 Task: Attach image to message.
Action: Mouse moved to (589, 84)
Screenshot: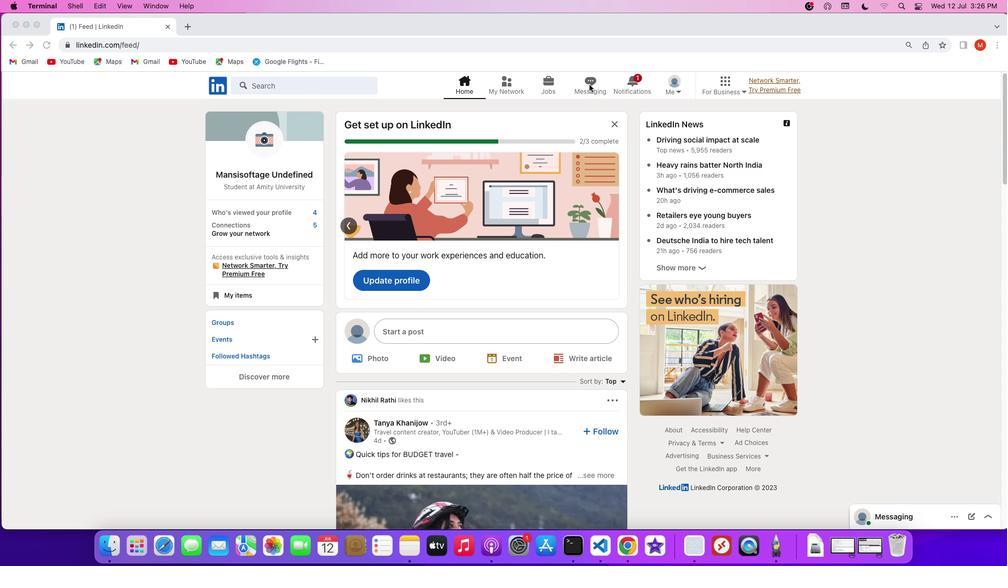 
Action: Mouse pressed left at (589, 84)
Screenshot: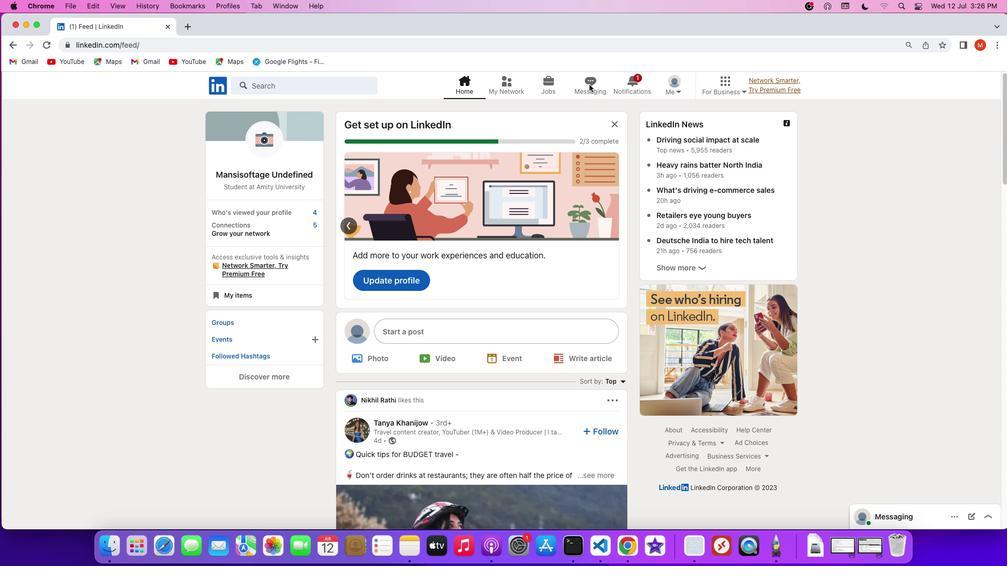 
Action: Mouse pressed left at (589, 84)
Screenshot: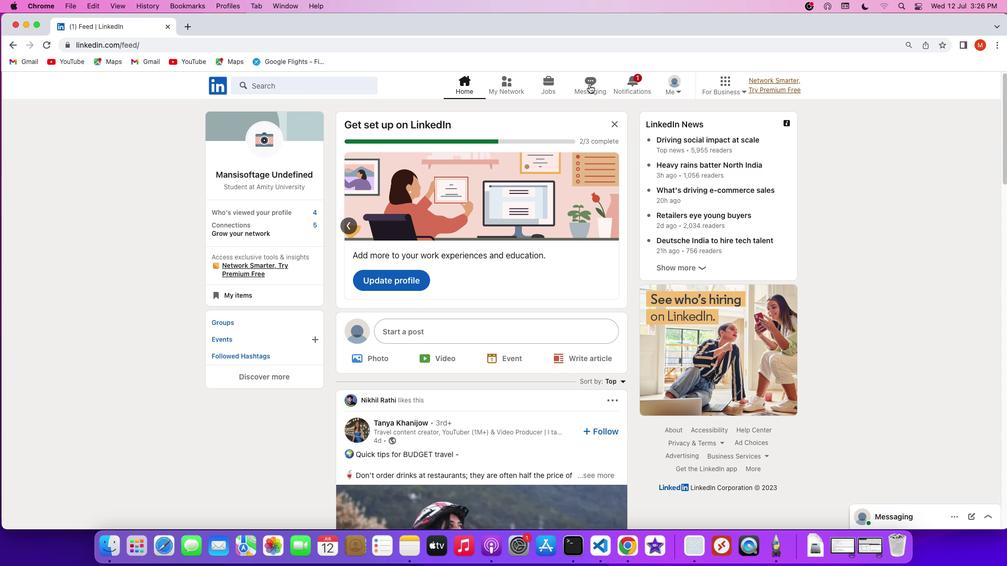 
Action: Mouse moved to (388, 492)
Screenshot: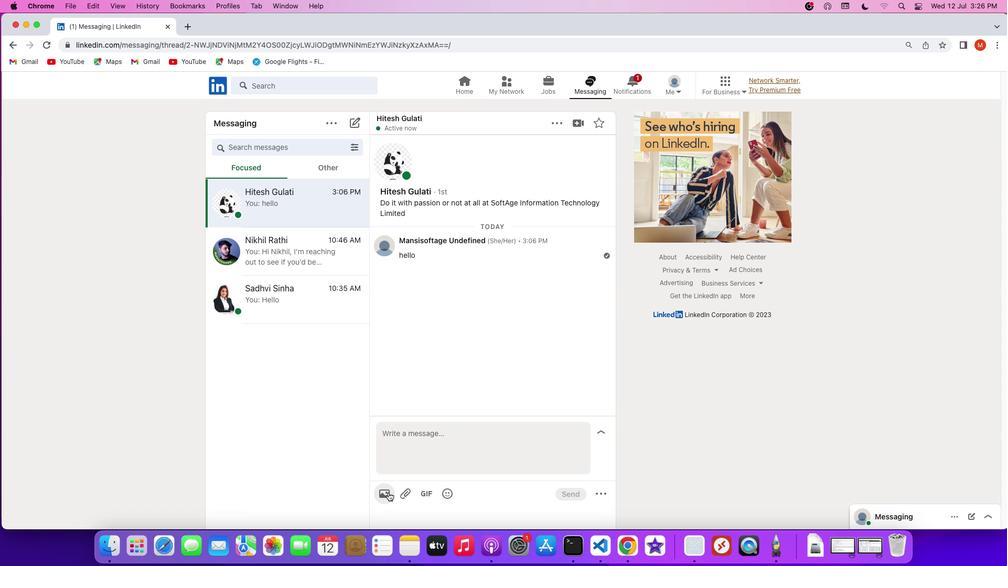 
Action: Mouse pressed left at (388, 492)
Screenshot: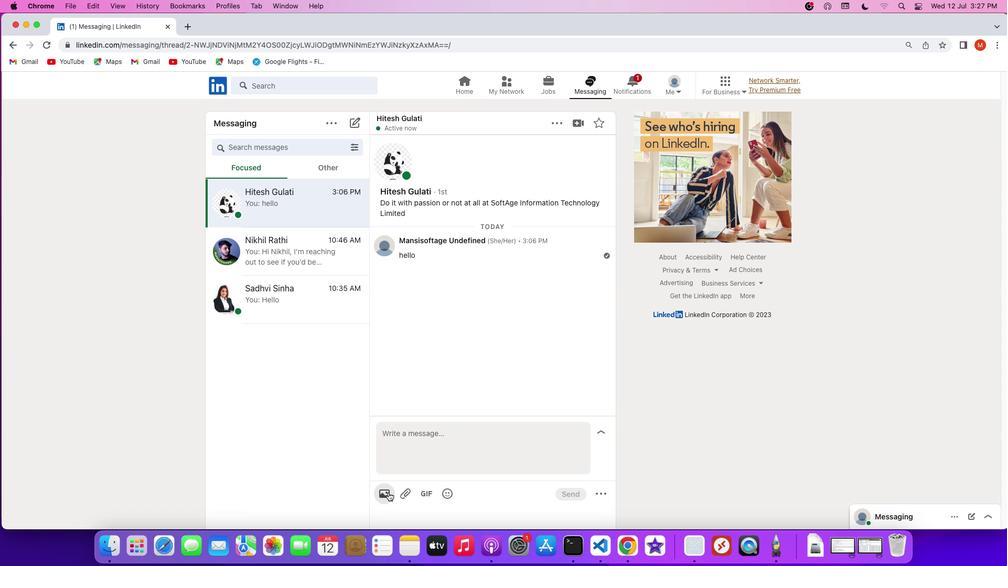 
Action: Mouse moved to (422, 238)
Screenshot: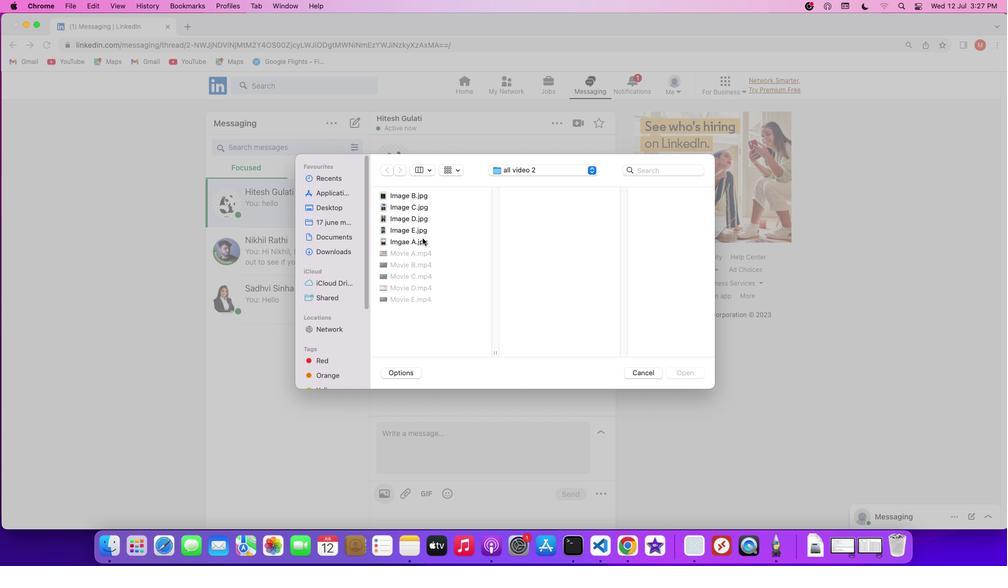 
Action: Mouse pressed left at (422, 238)
Screenshot: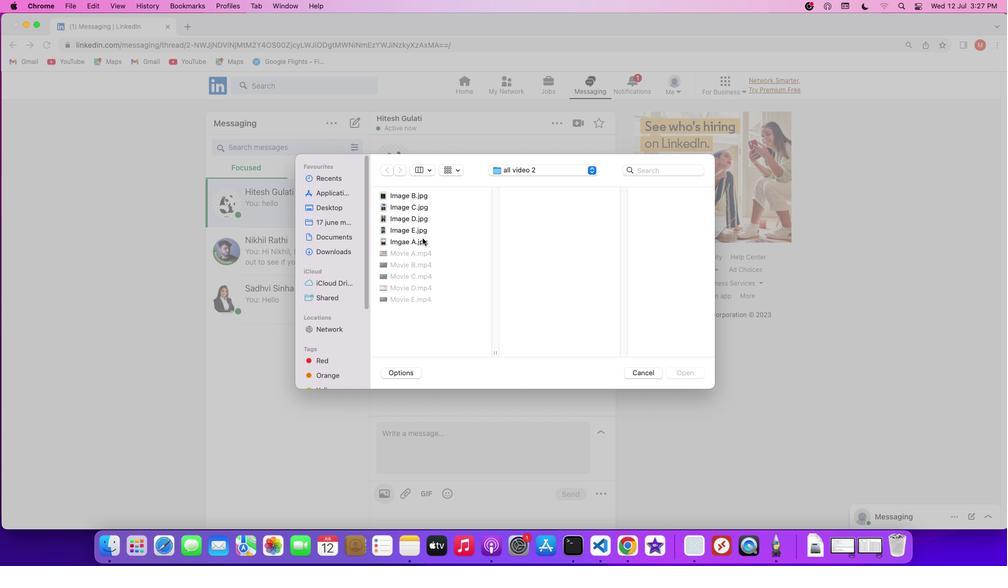 
Action: Mouse moved to (687, 377)
Screenshot: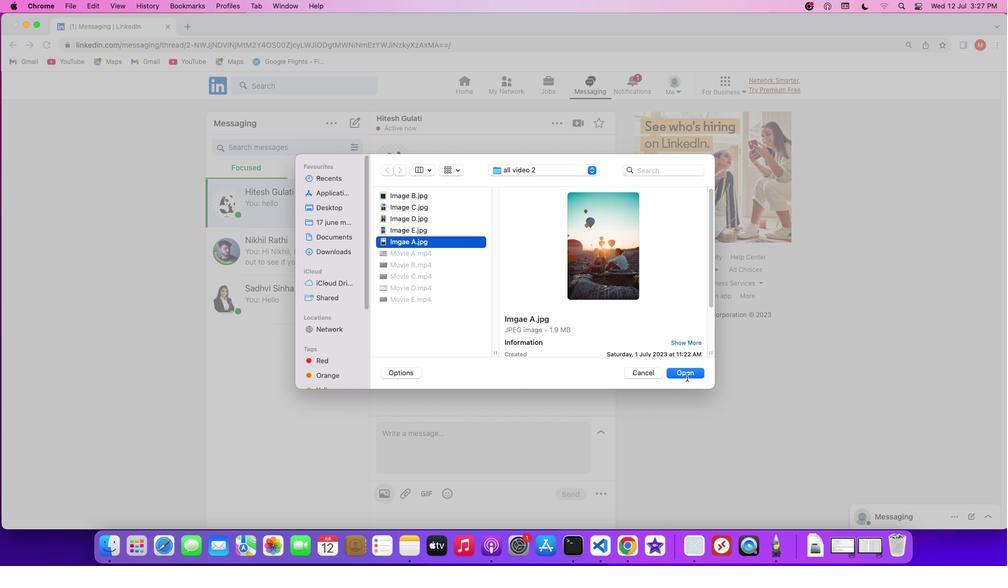 
Action: Mouse pressed left at (687, 377)
Screenshot: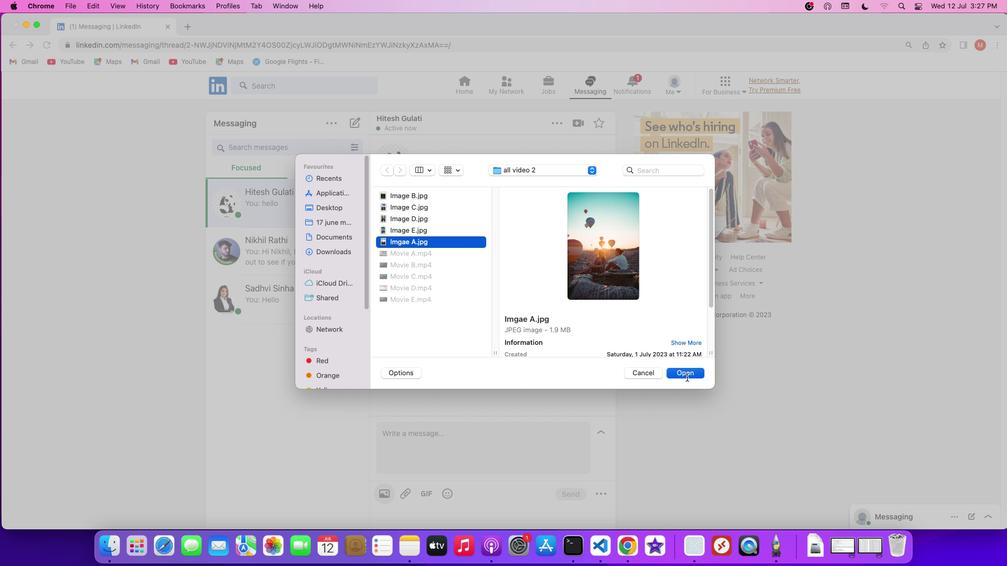 
Action: Mouse moved to (539, 374)
Screenshot: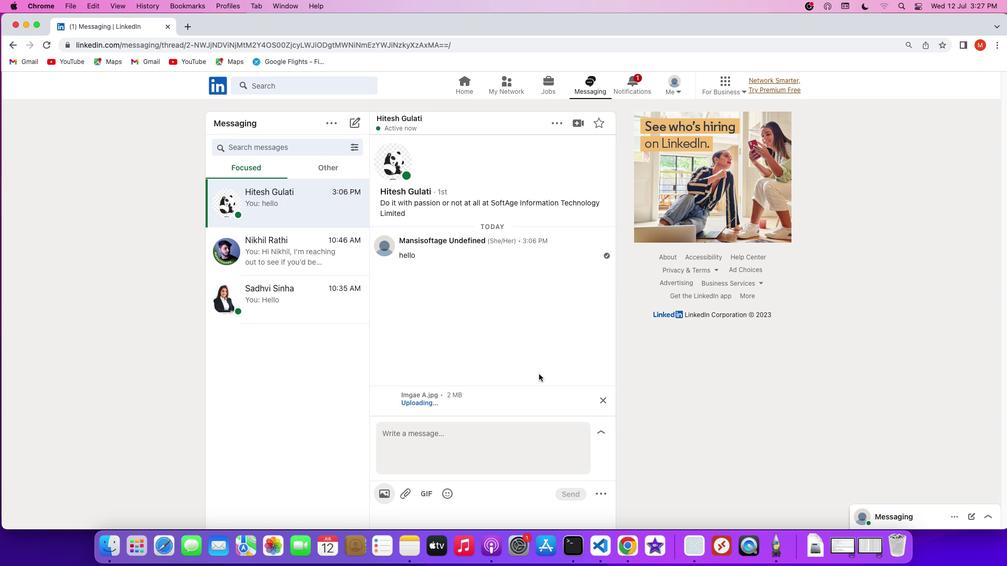 
